 Task: Create New Customer with Customer Name: Younkers, Billing Address Line1: 4214 Skips Lane, Billing Address Line2:  Phoenix, Billing Address Line3:  Arizona 85012, Cell Number: 203-470-7335
Action: Mouse moved to (144, 32)
Screenshot: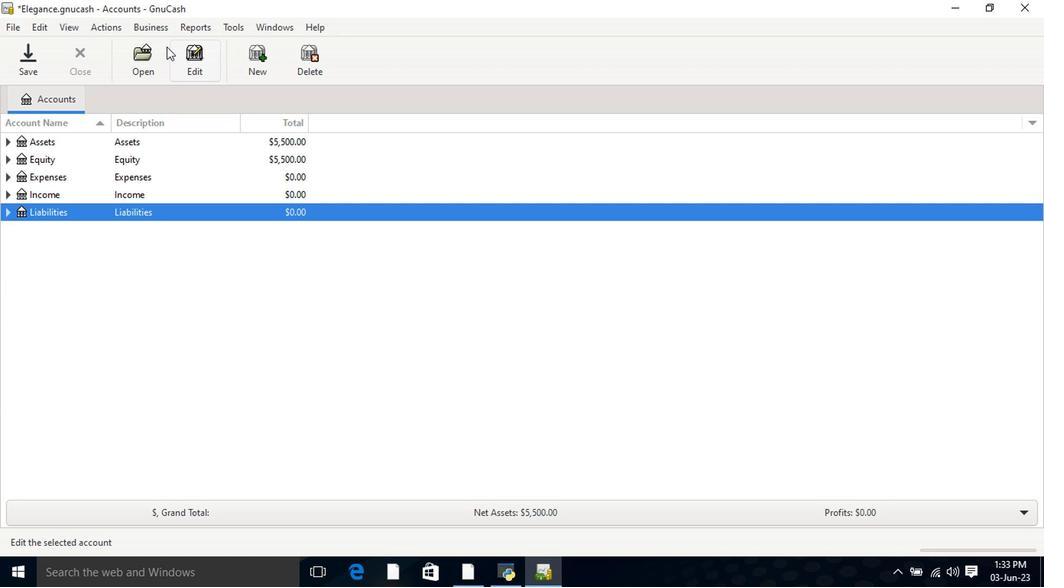 
Action: Mouse pressed left at (144, 32)
Screenshot: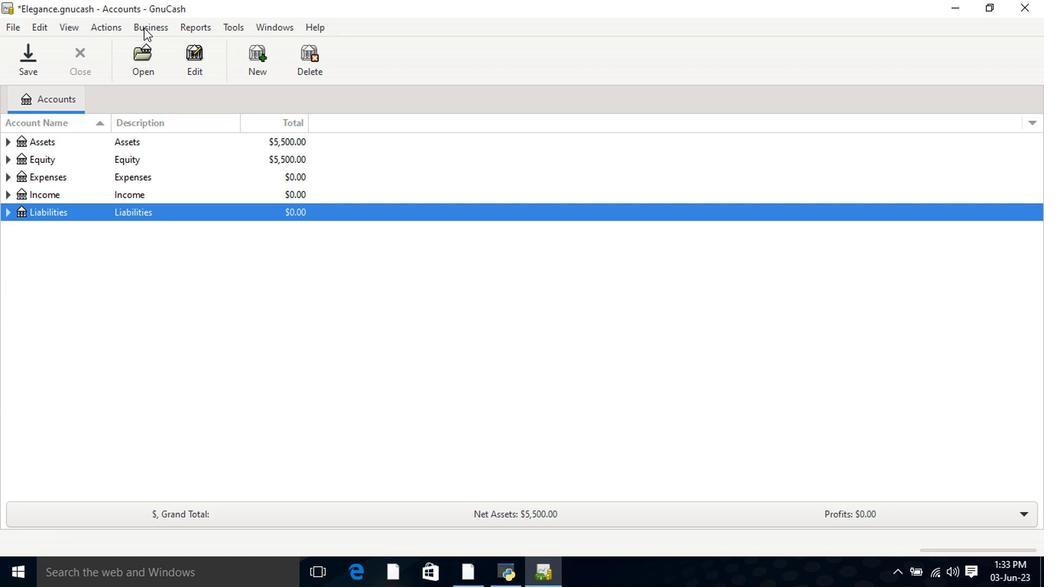 
Action: Mouse moved to (323, 66)
Screenshot: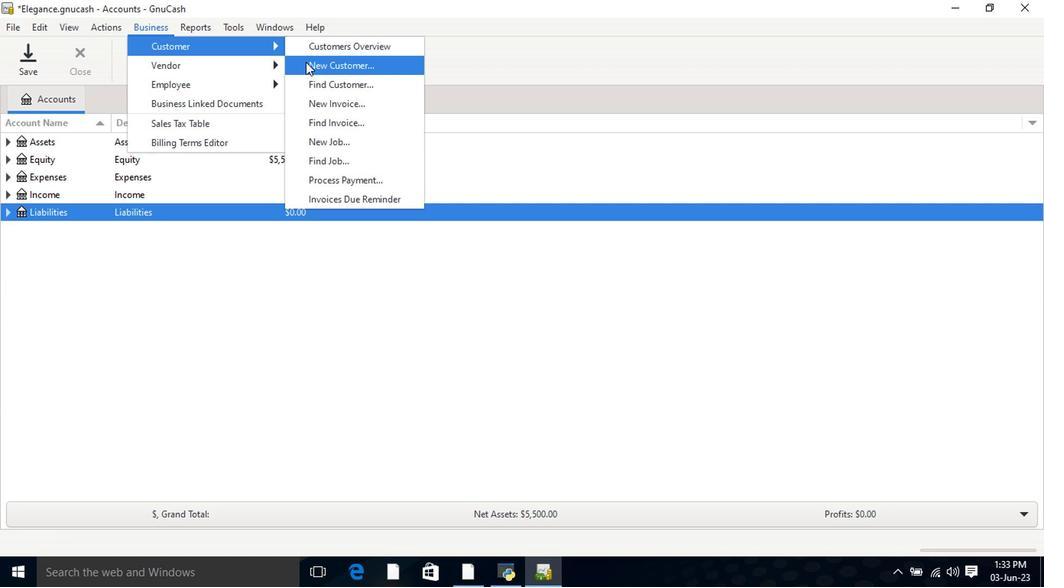 
Action: Mouse pressed left at (323, 66)
Screenshot: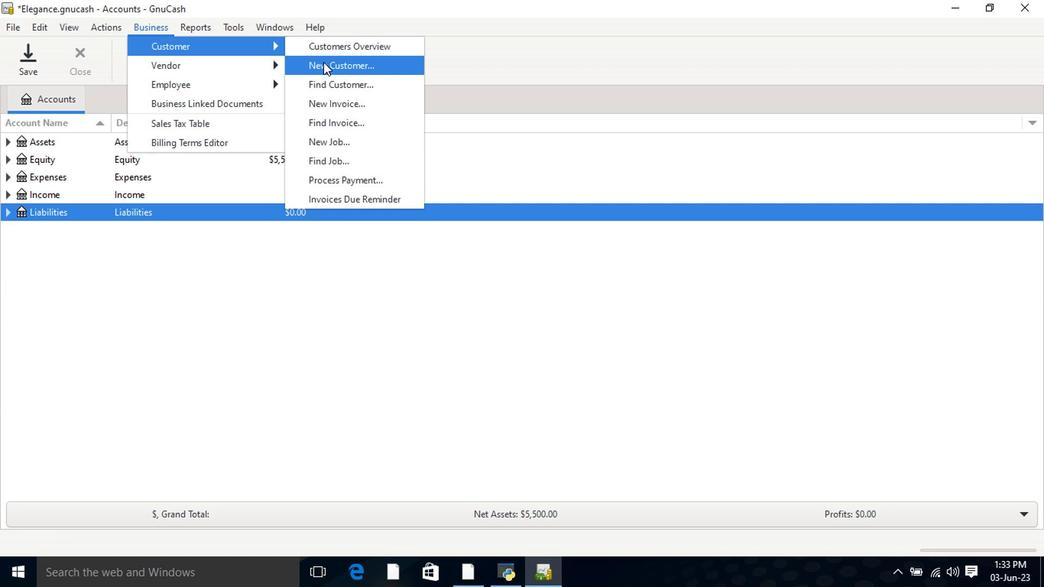 
Action: Mouse moved to (513, 175)
Screenshot: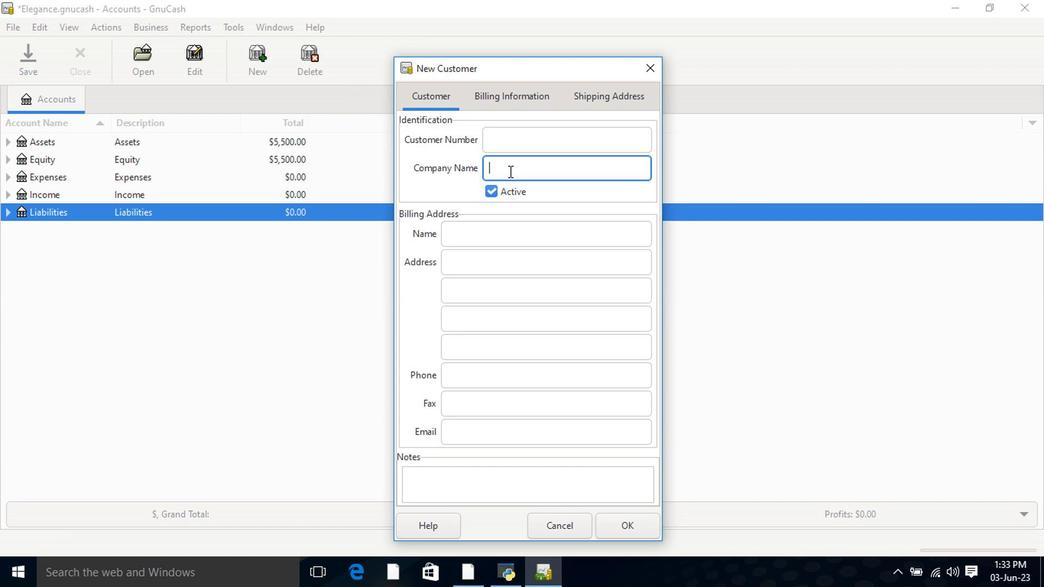 
Action: Key pressed <Key.shift>Younkers<Key.tab><Key.tab><Key.tab>
Screenshot: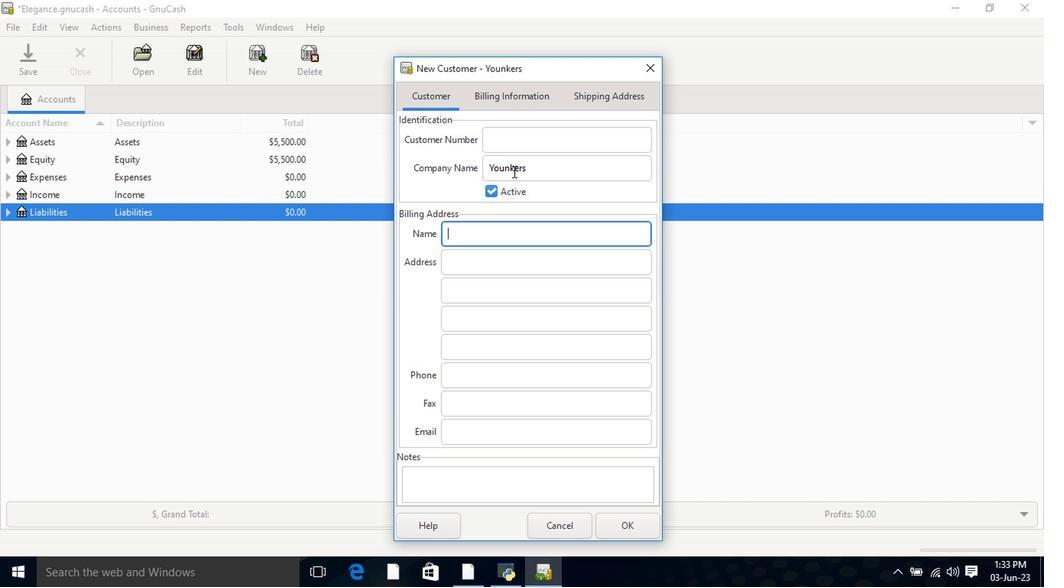 
Action: Mouse moved to (735, 383)
Screenshot: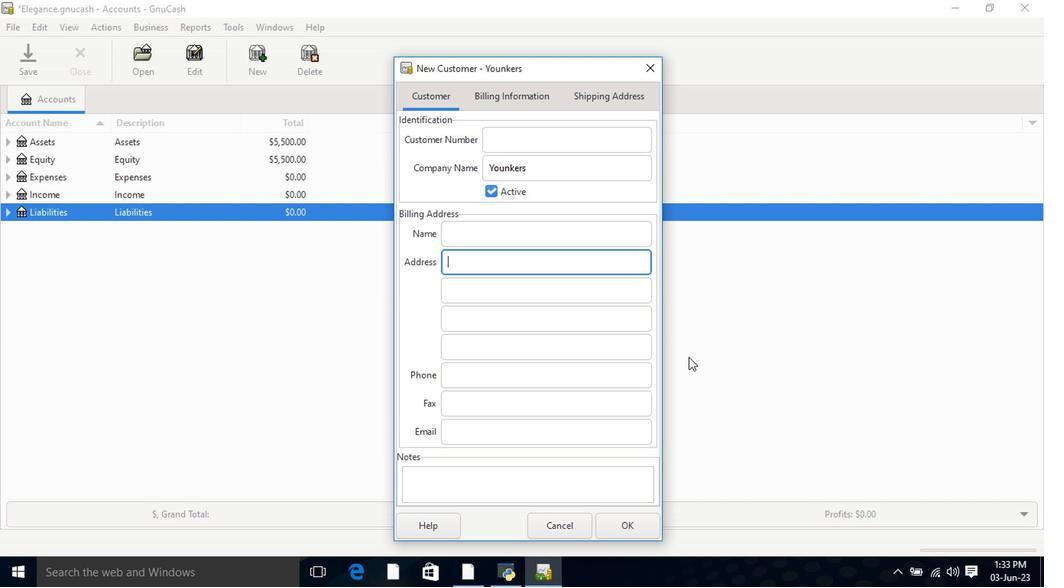 
Action: Key pressed 4214<Key.space><Key.shift>Skips<Key.space><Key.shift>Lane<Key.tab><Key.shift>phoenix<Key.tab><Key.shift>Arizona<Key.space>85012<Key.tab><Key.tab>203-470-7335
Screenshot: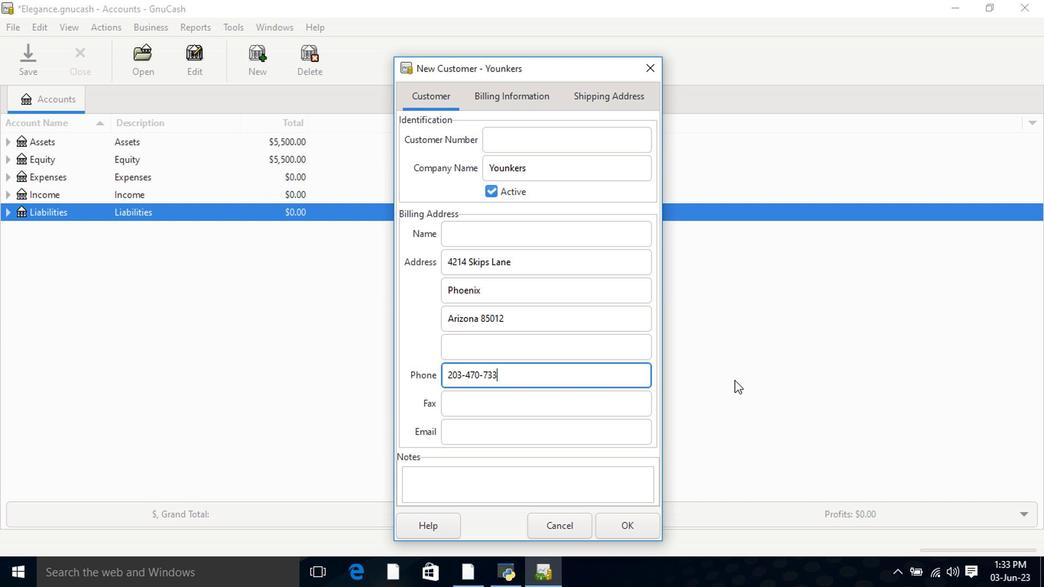 
Action: Mouse moved to (493, 96)
Screenshot: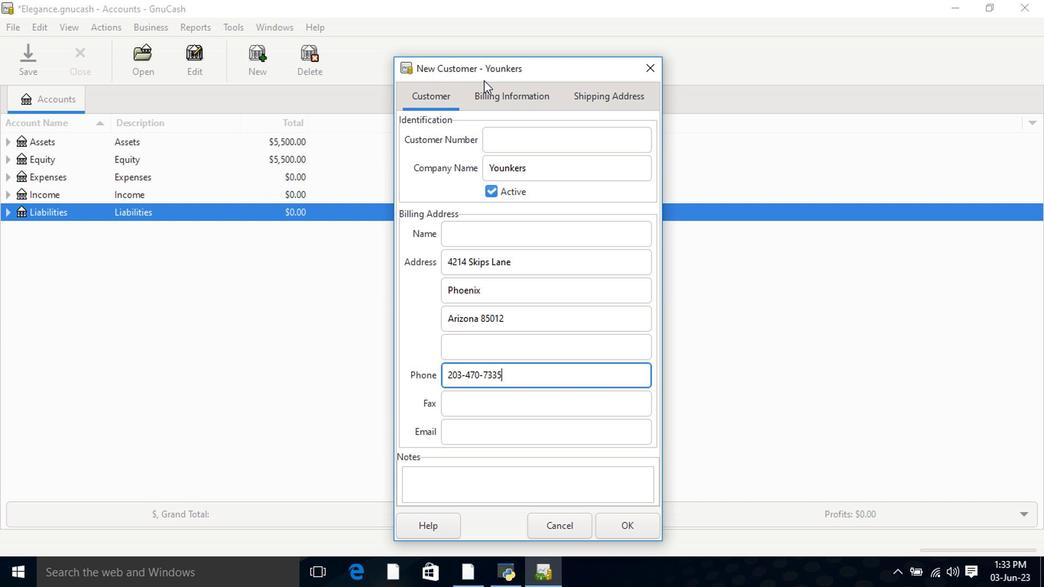 
Action: Mouse pressed left at (493, 96)
Screenshot: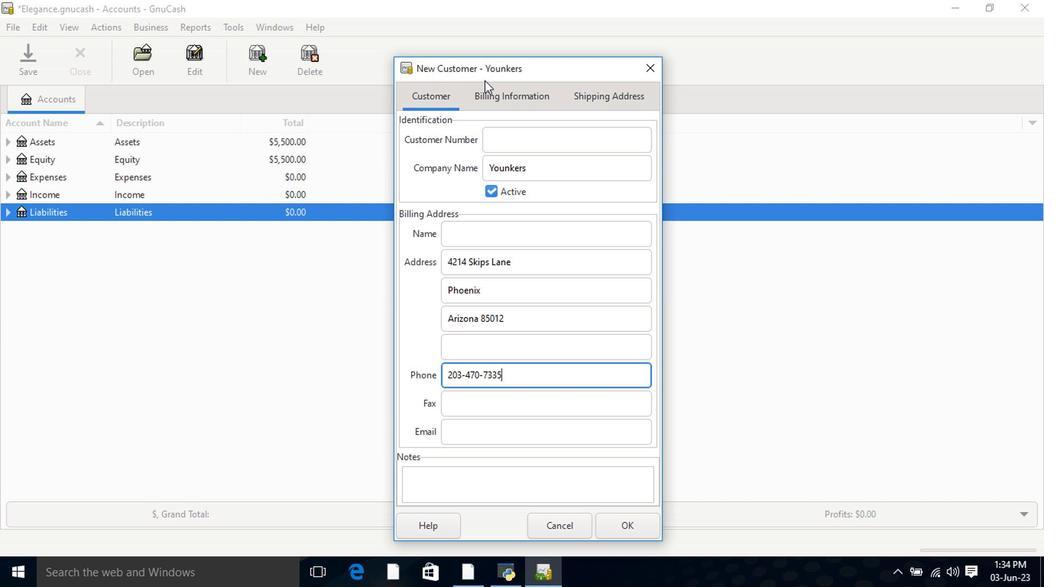 
Action: Mouse moved to (608, 101)
Screenshot: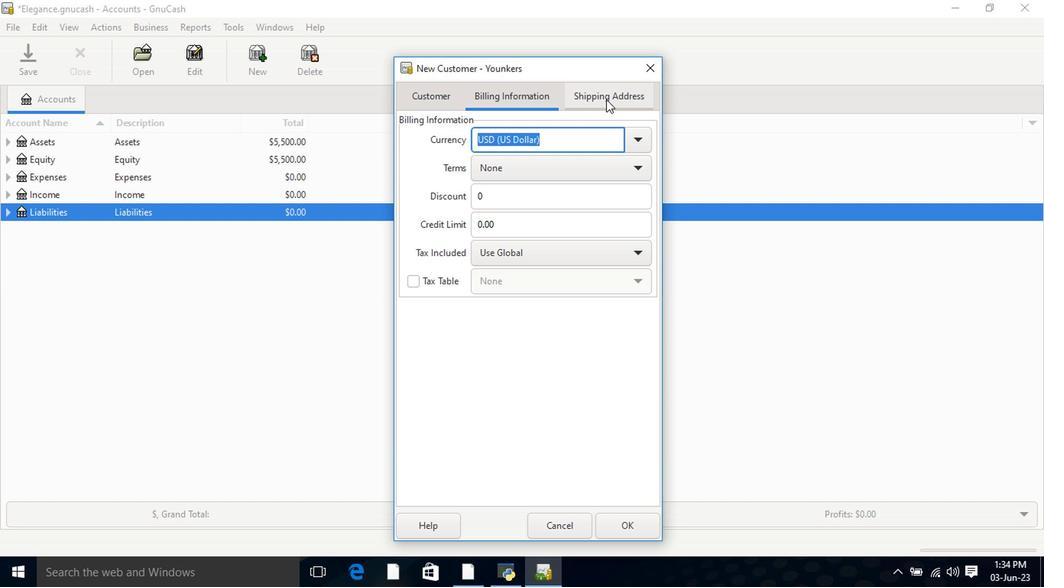 
Action: Mouse pressed left at (608, 101)
Screenshot: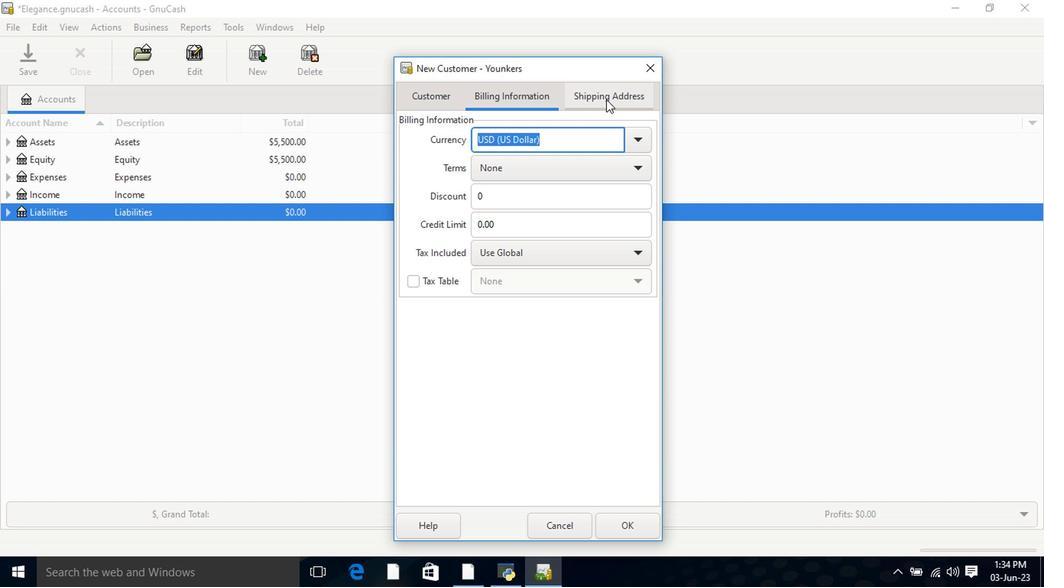 
Action: Mouse moved to (623, 528)
Screenshot: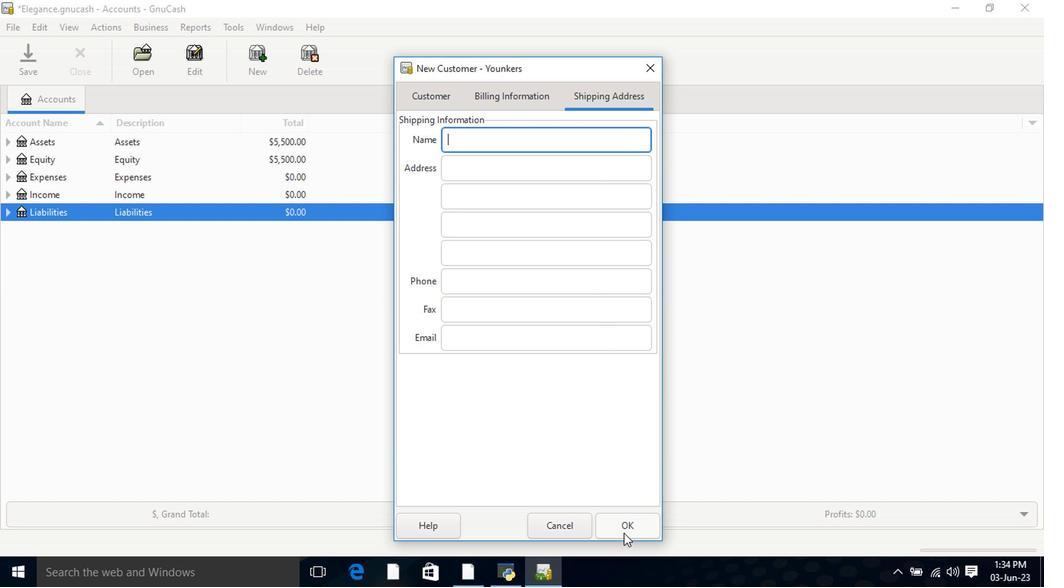 
Action: Mouse pressed left at (623, 528)
Screenshot: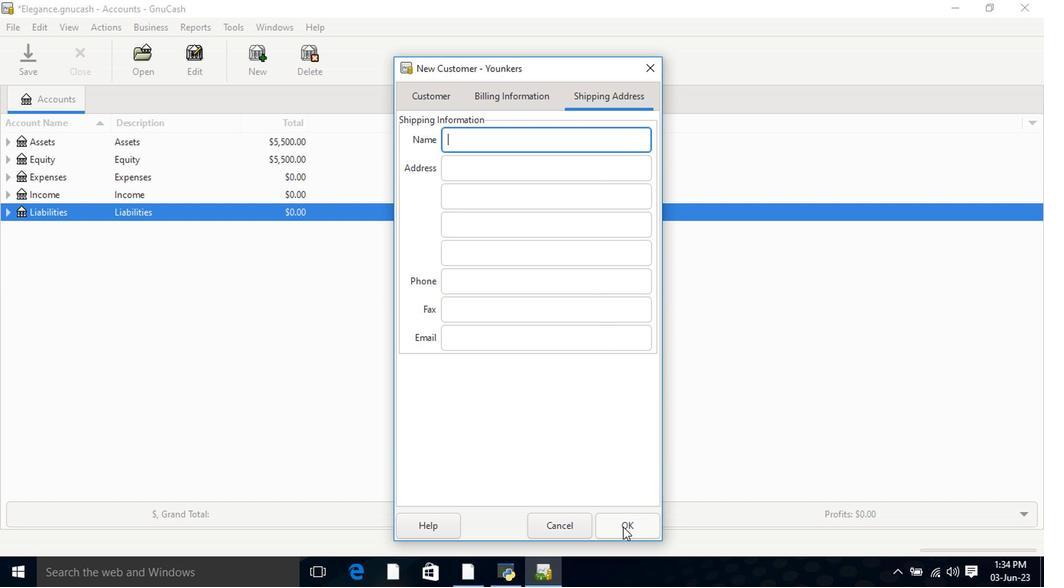 
Action: Mouse moved to (623, 528)
Screenshot: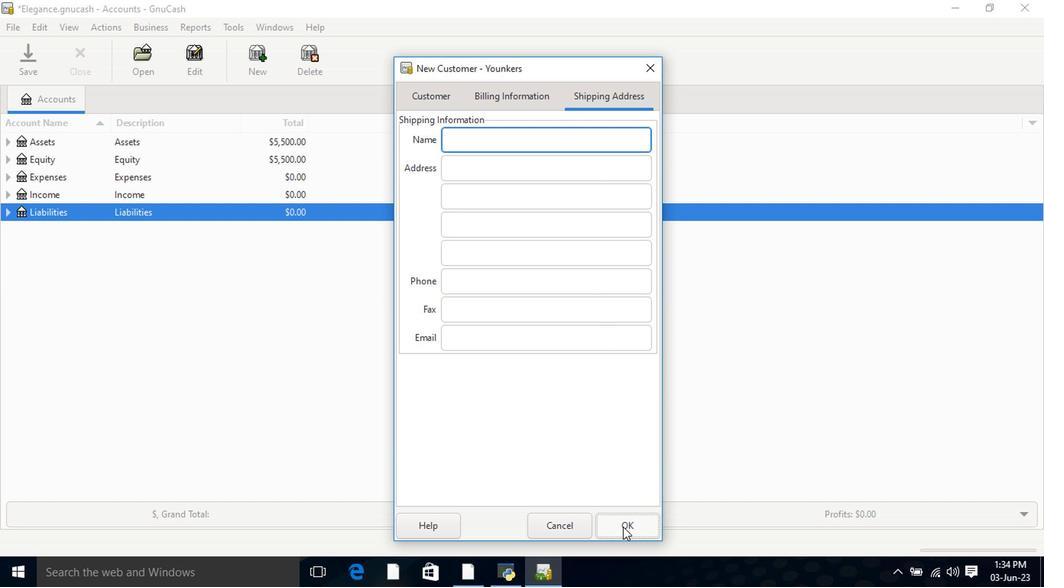 
